 Task: Sort the products in the category "Non-Alcoholic Beers" by best match.
Action: Mouse moved to (775, 286)
Screenshot: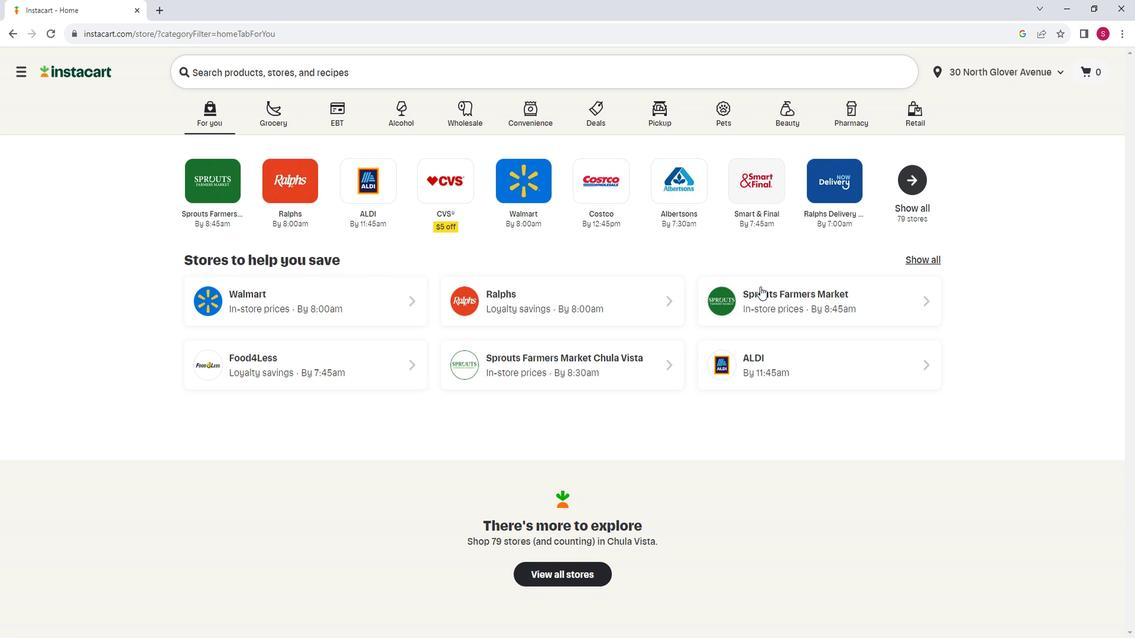 
Action: Mouse pressed left at (775, 286)
Screenshot: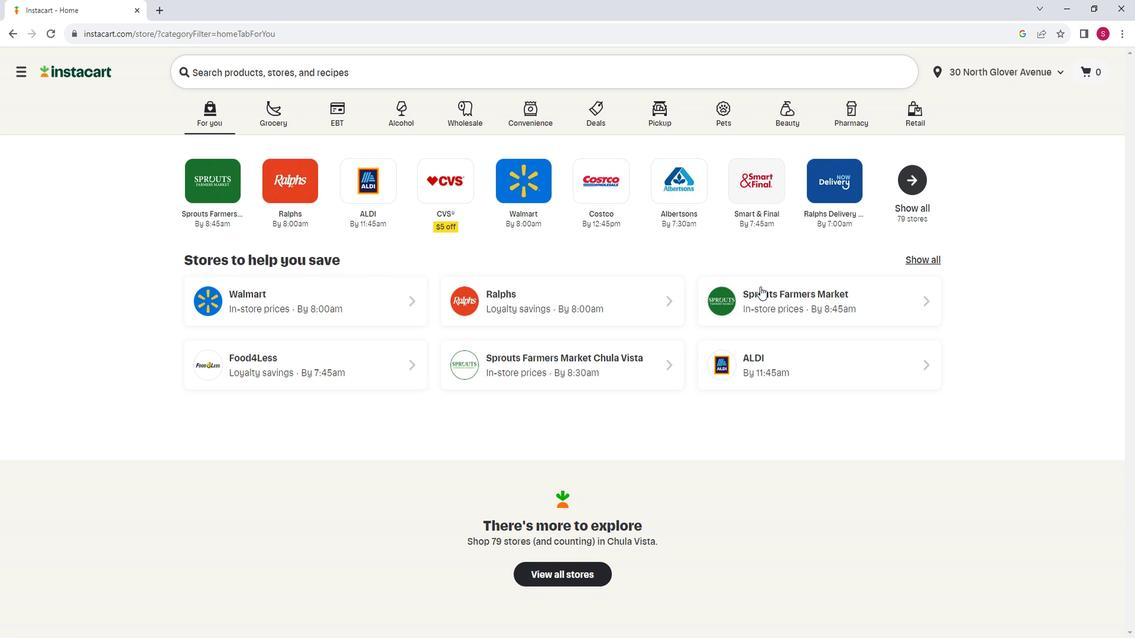 
Action: Mouse moved to (114, 493)
Screenshot: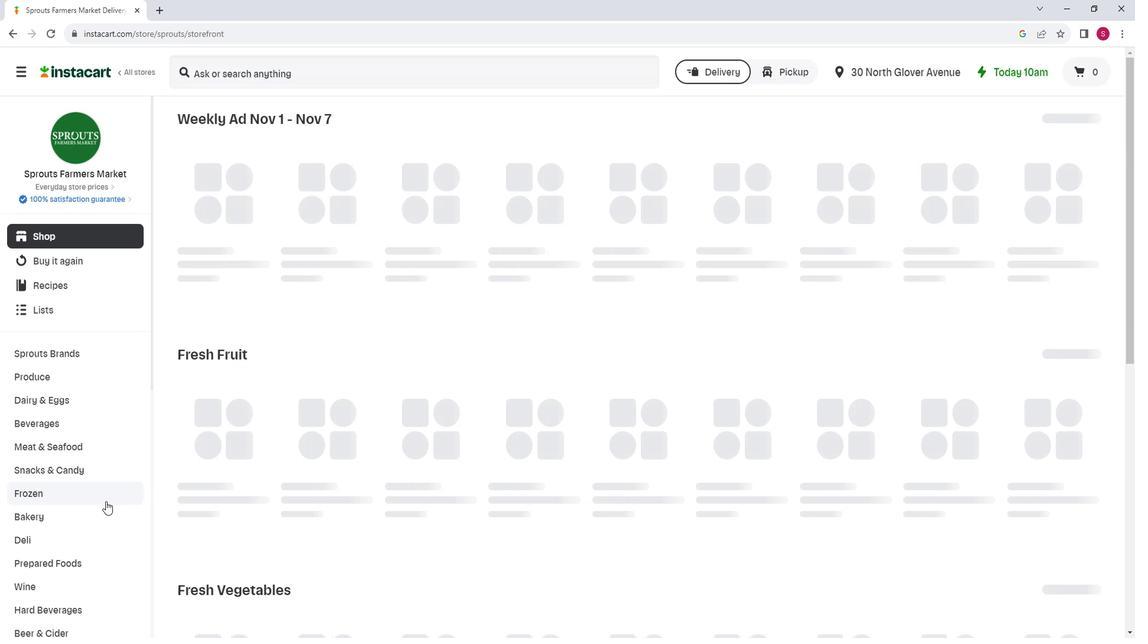 
Action: Mouse scrolled (114, 492) with delta (0, 0)
Screenshot: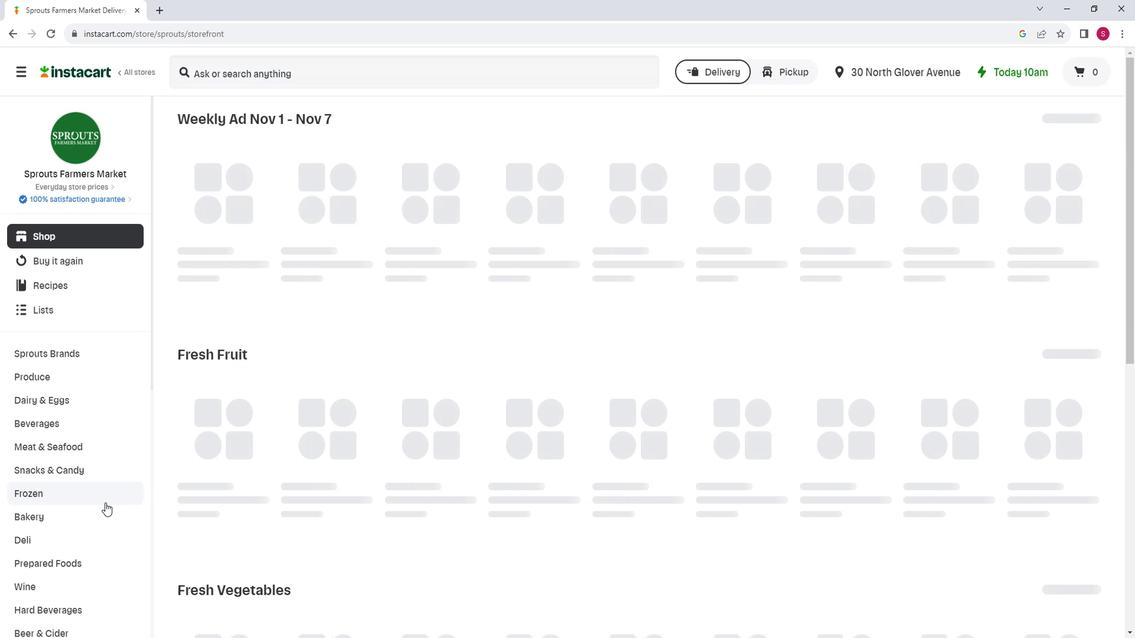 
Action: Mouse moved to (92, 555)
Screenshot: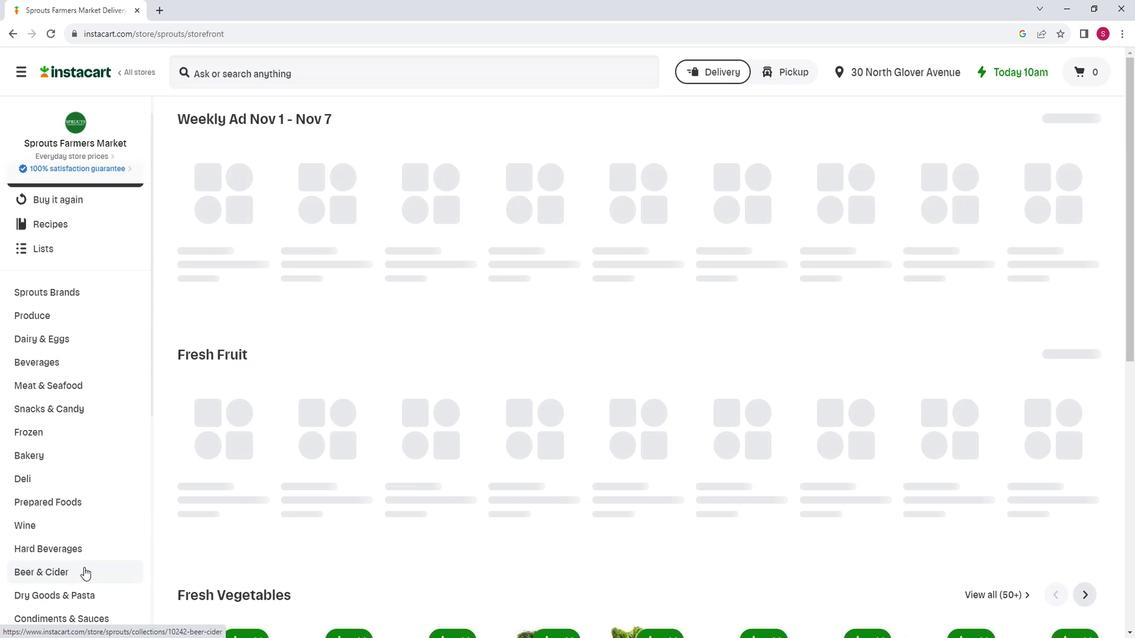 
Action: Mouse pressed left at (92, 555)
Screenshot: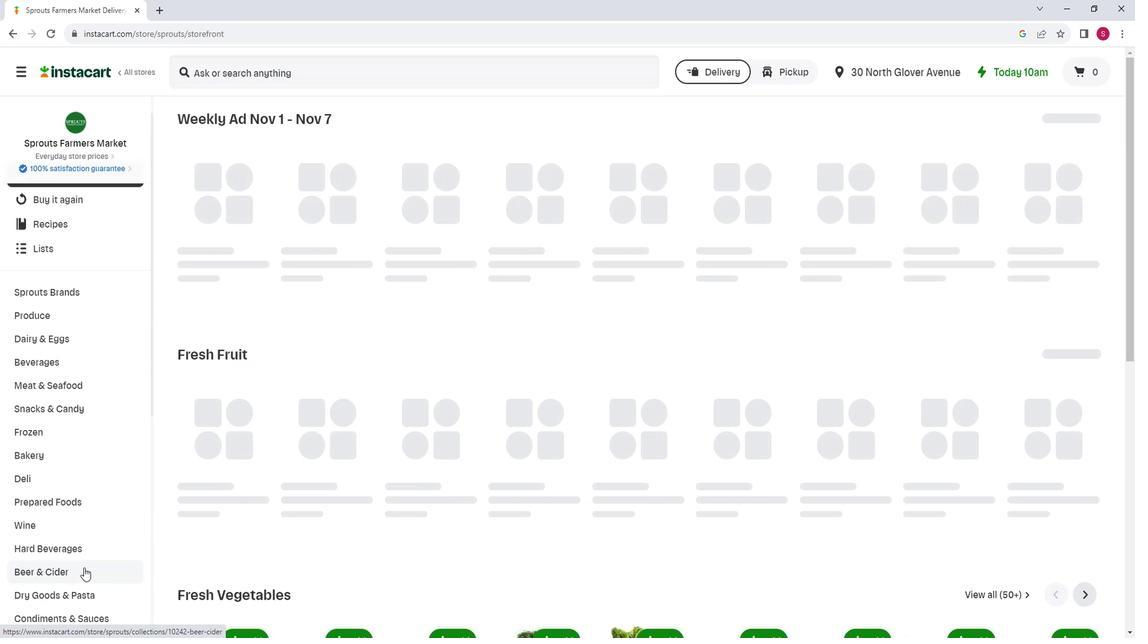 
Action: Mouse moved to (545, 160)
Screenshot: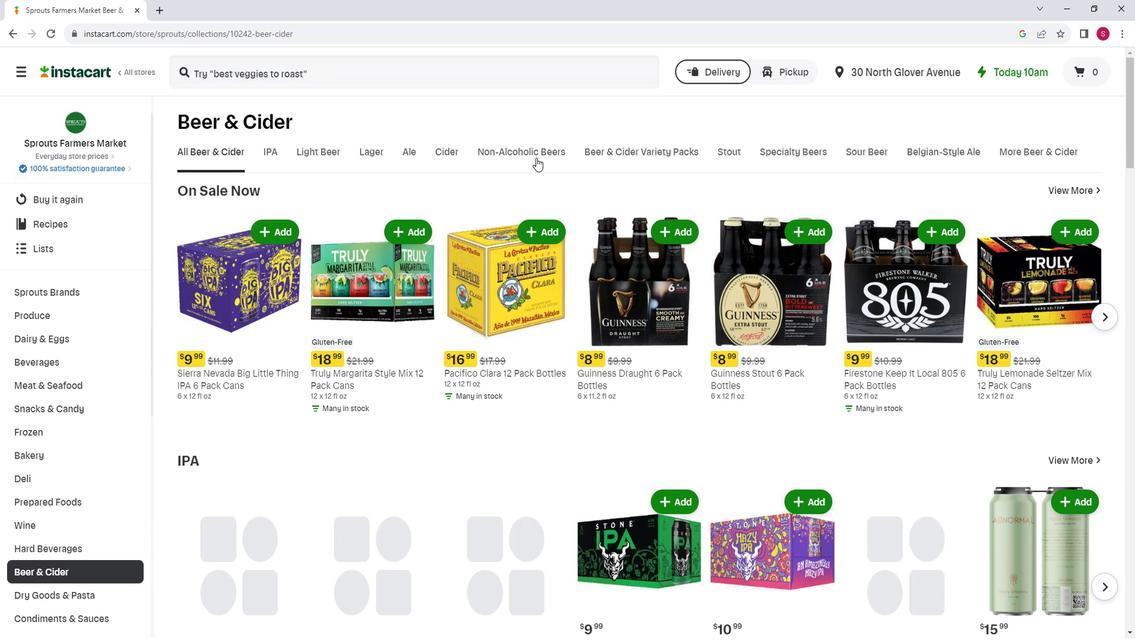 
Action: Mouse pressed left at (545, 160)
Screenshot: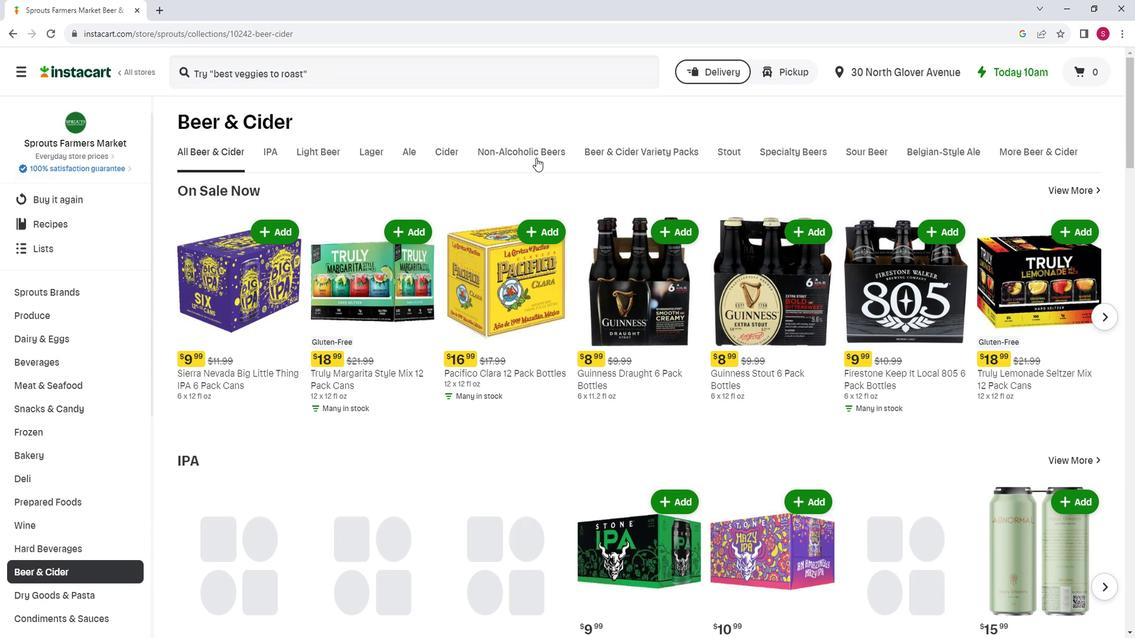 
Action: Mouse moved to (1099, 194)
Screenshot: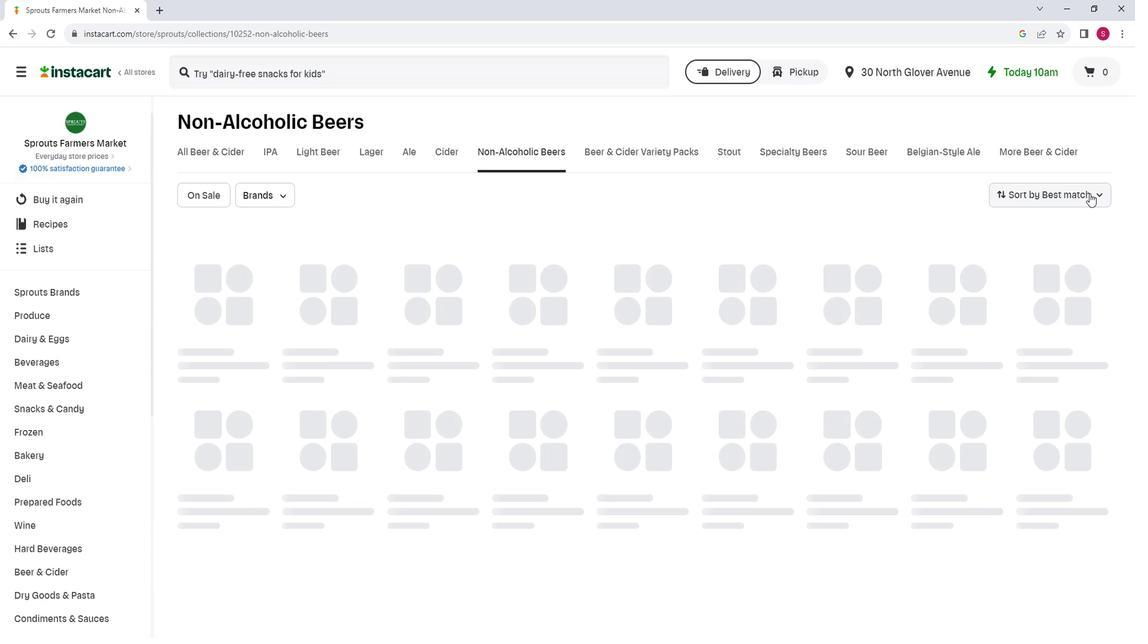 
Action: Mouse pressed left at (1099, 194)
Screenshot: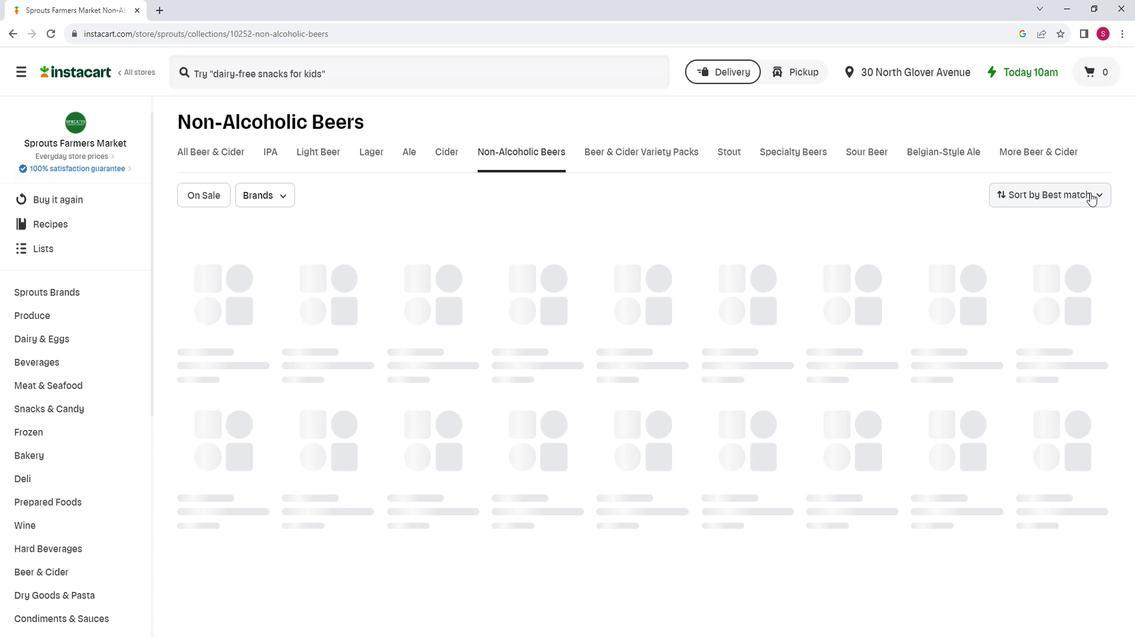 
Action: Mouse moved to (1069, 223)
Screenshot: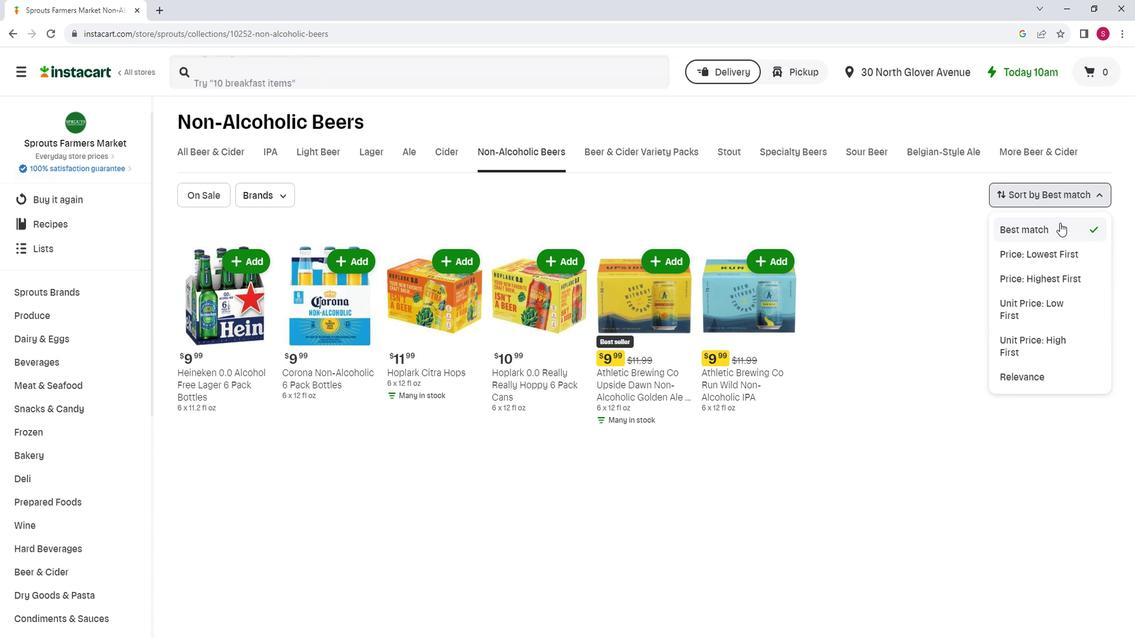 
Action: Mouse pressed left at (1069, 223)
Screenshot: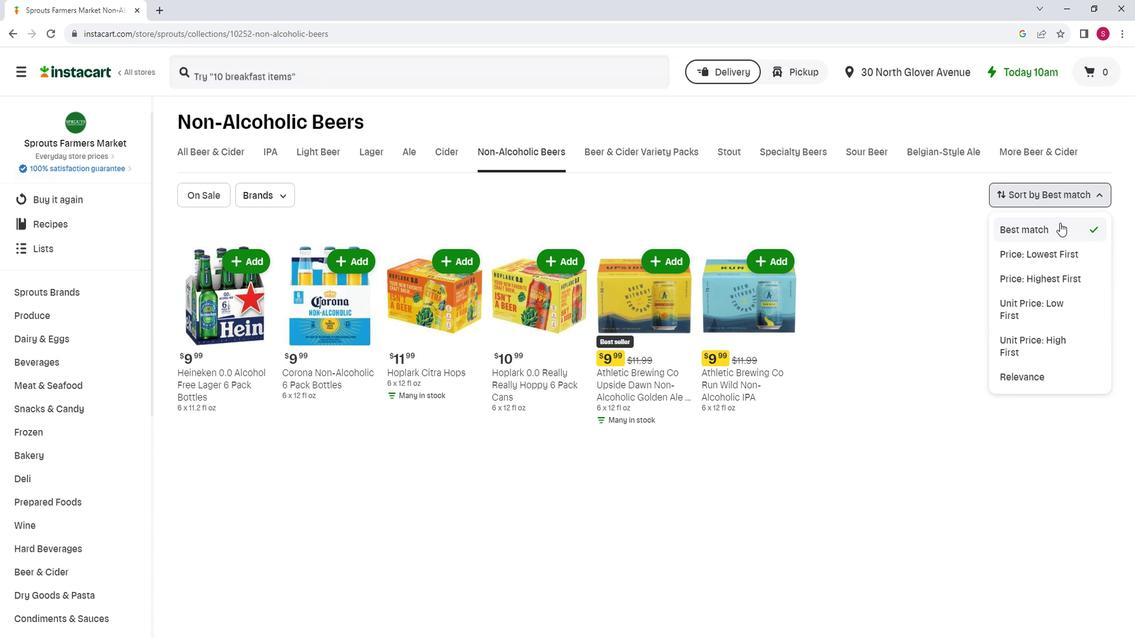 
Action: Mouse moved to (963, 302)
Screenshot: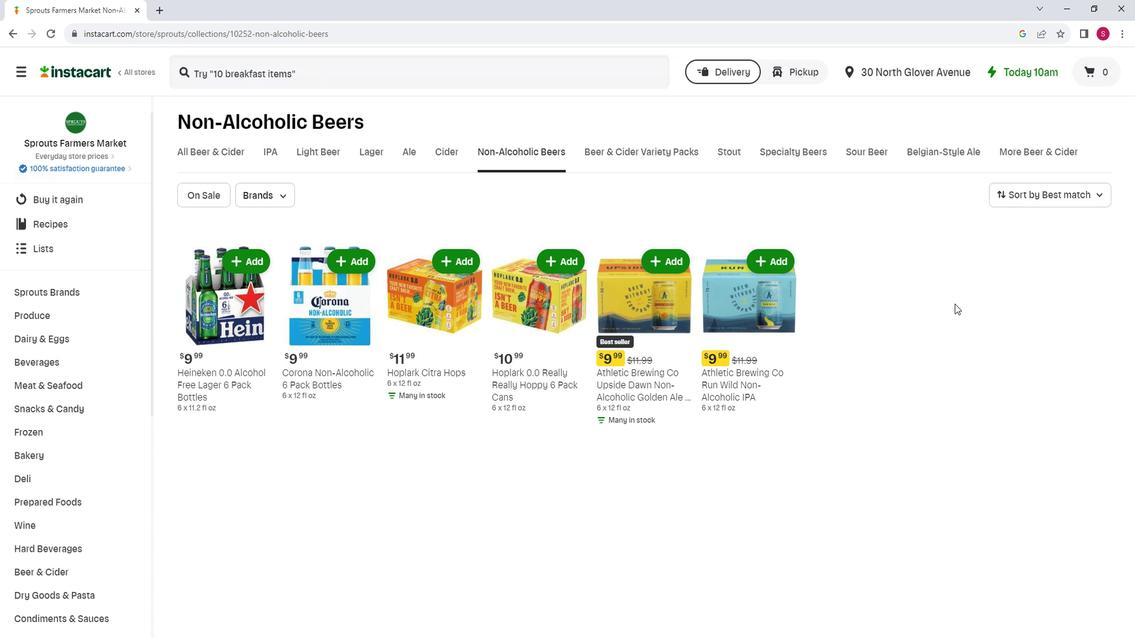 
Action: Mouse scrolled (963, 302) with delta (0, 0)
Screenshot: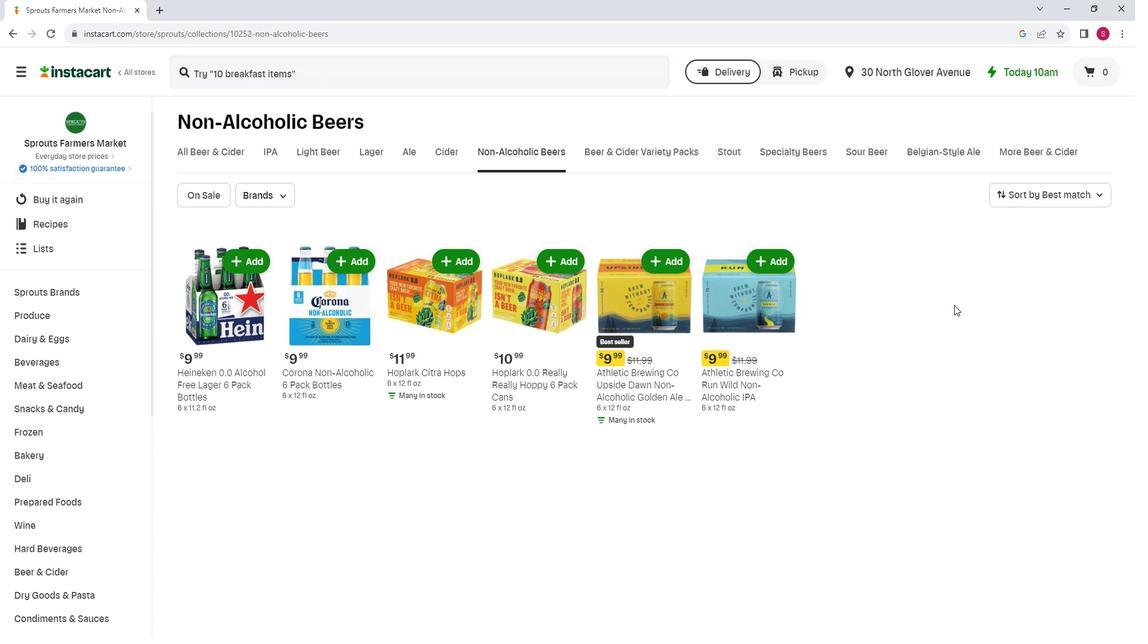 
